 Task: Add in the project WolfTech an epic 'Cloud Migration'.
Action: Mouse moved to (205, 56)
Screenshot: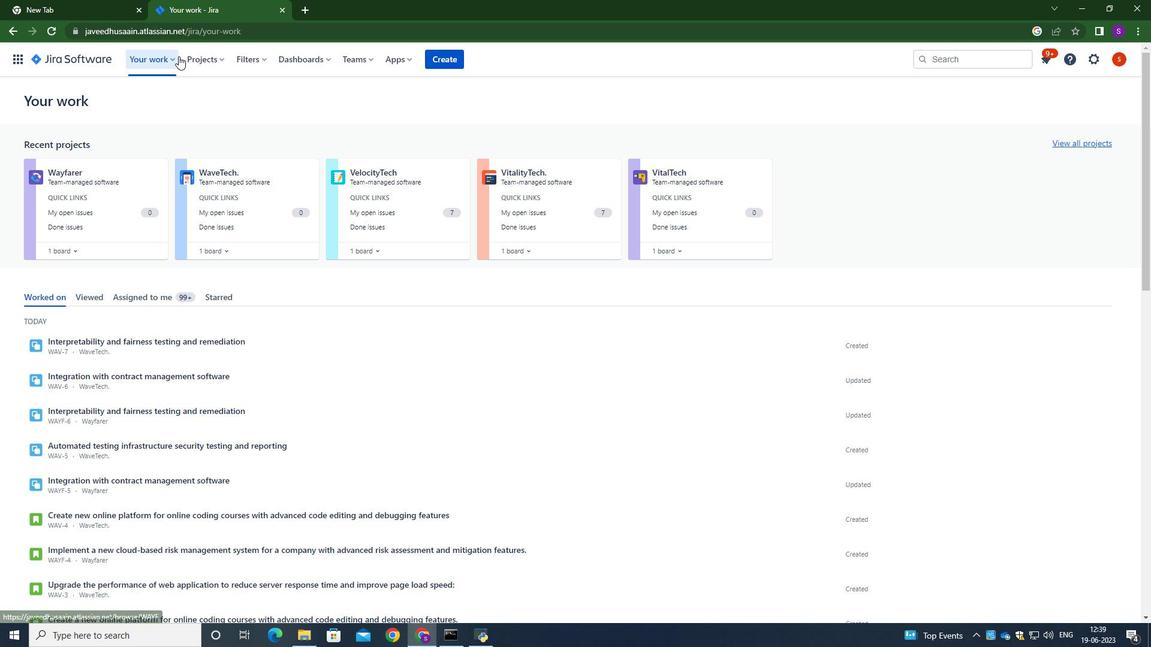 
Action: Mouse pressed left at (205, 56)
Screenshot: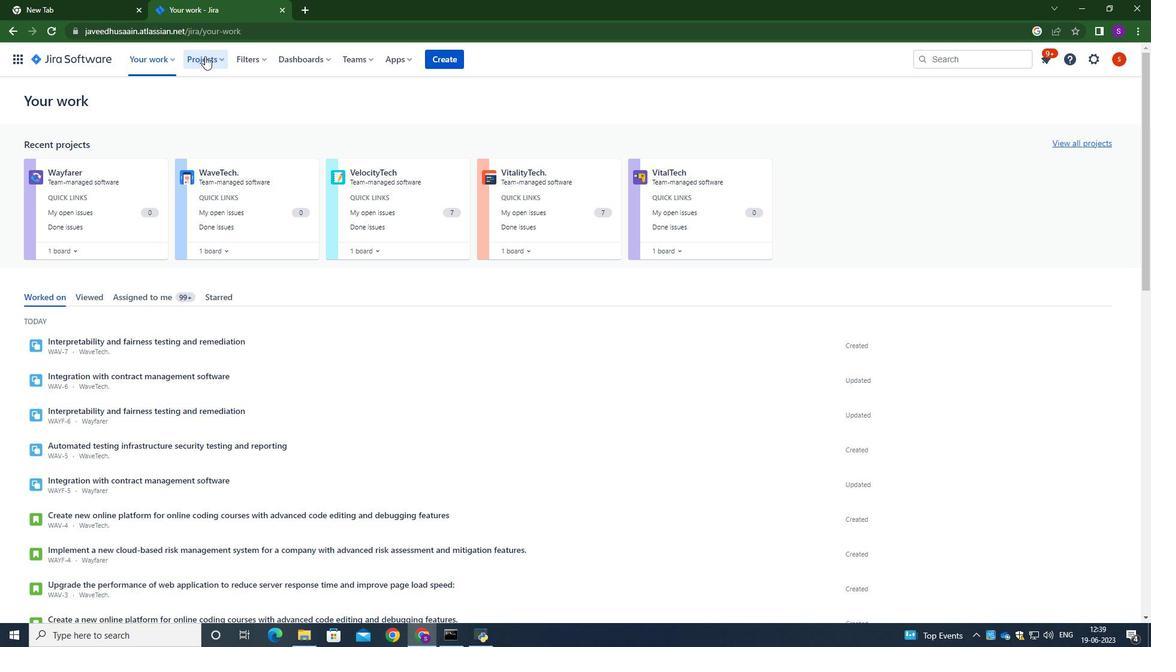 
Action: Mouse moved to (217, 116)
Screenshot: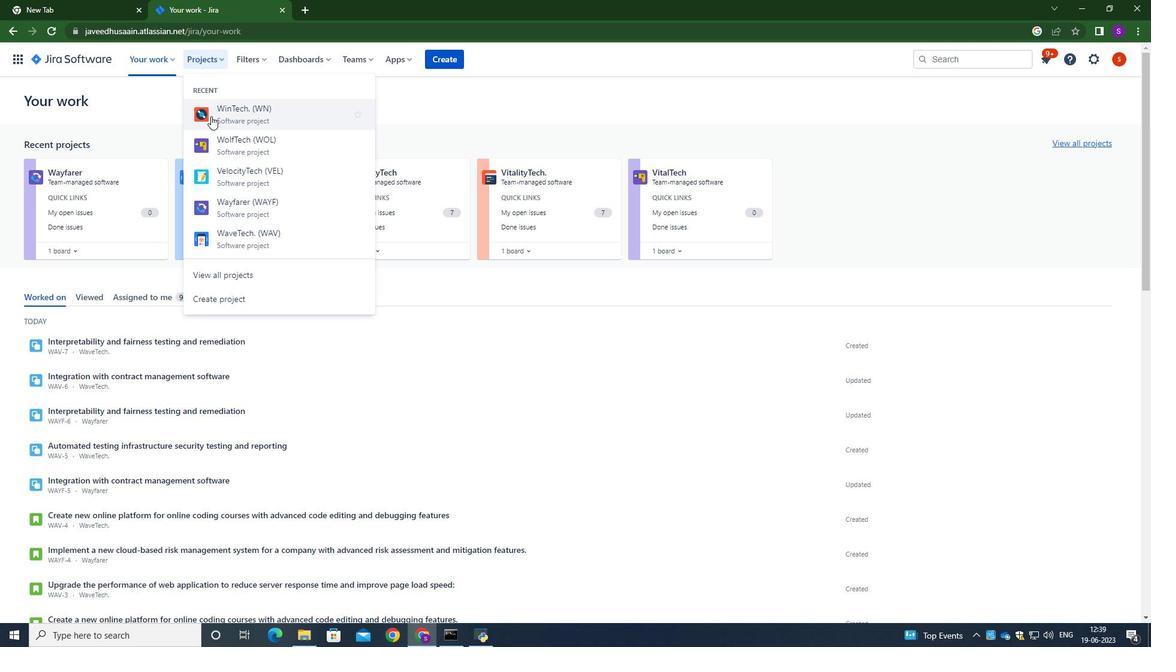 
Action: Mouse pressed left at (217, 116)
Screenshot: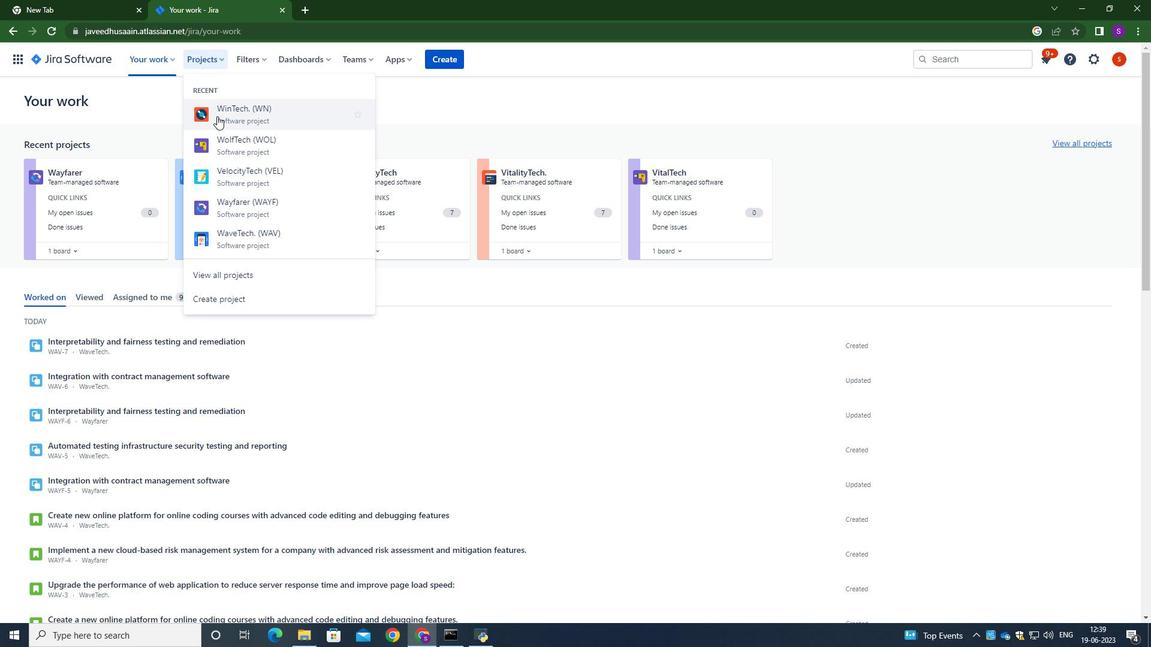 
Action: Mouse moved to (194, 56)
Screenshot: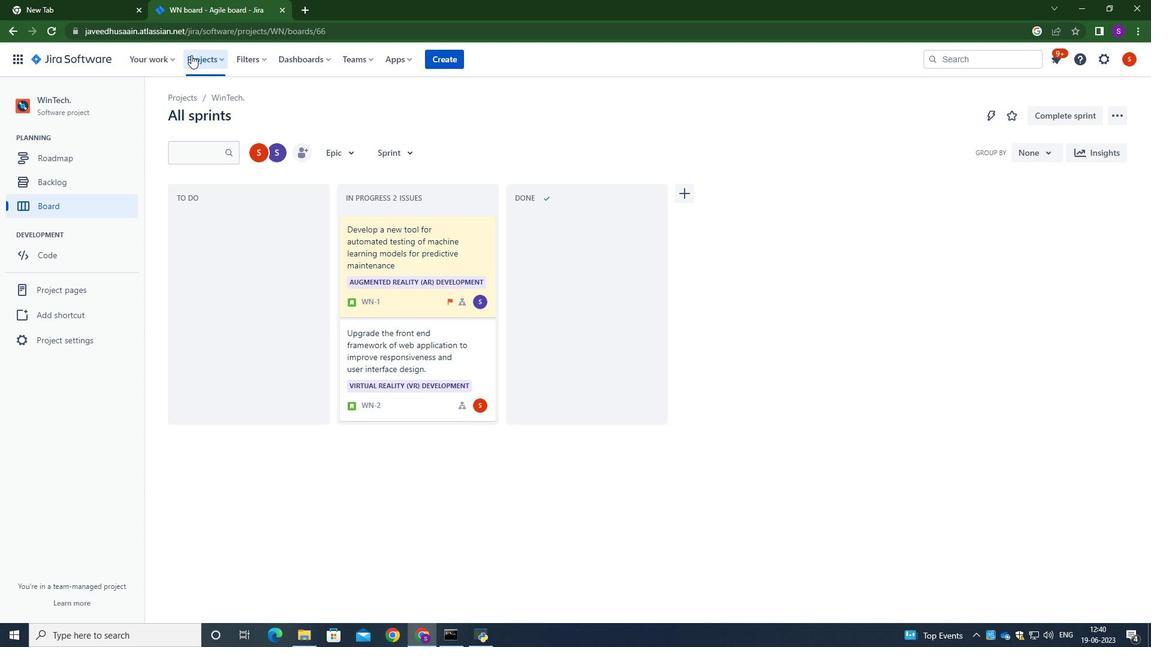 
Action: Mouse pressed left at (194, 56)
Screenshot: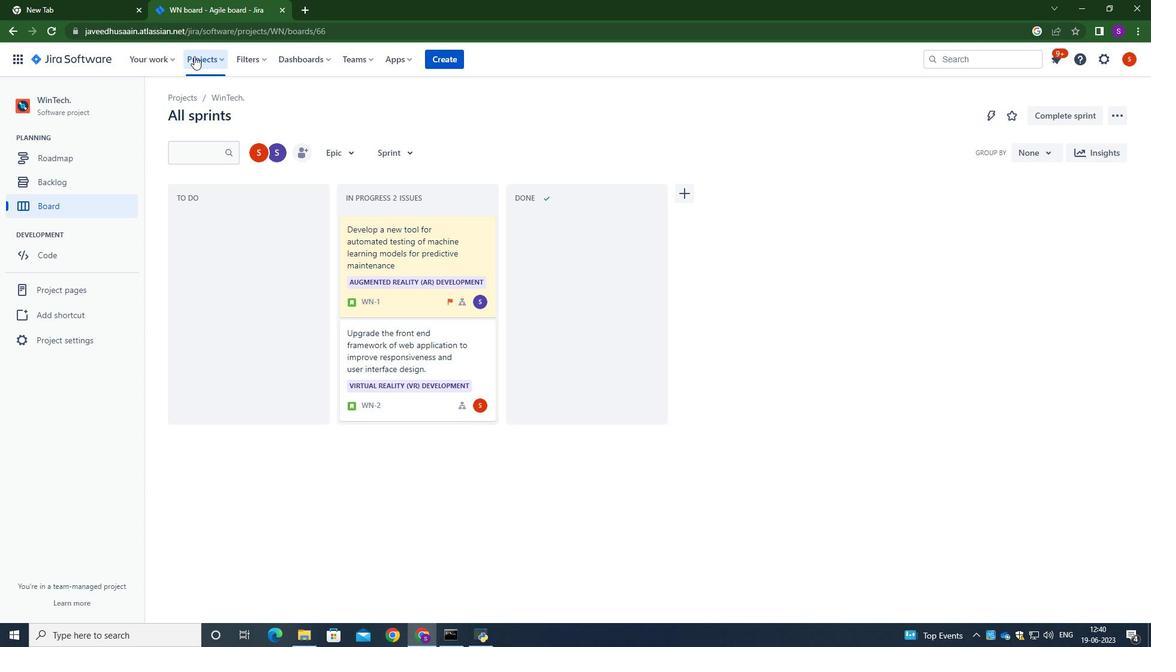 
Action: Mouse moved to (254, 154)
Screenshot: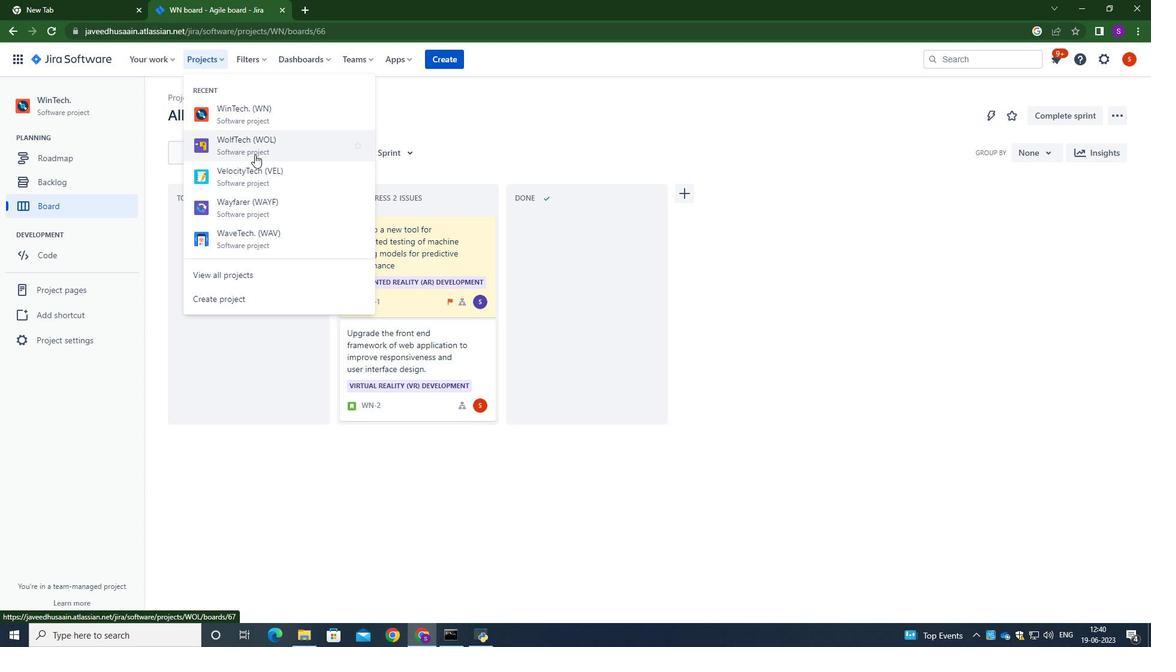 
Action: Mouse pressed left at (254, 154)
Screenshot: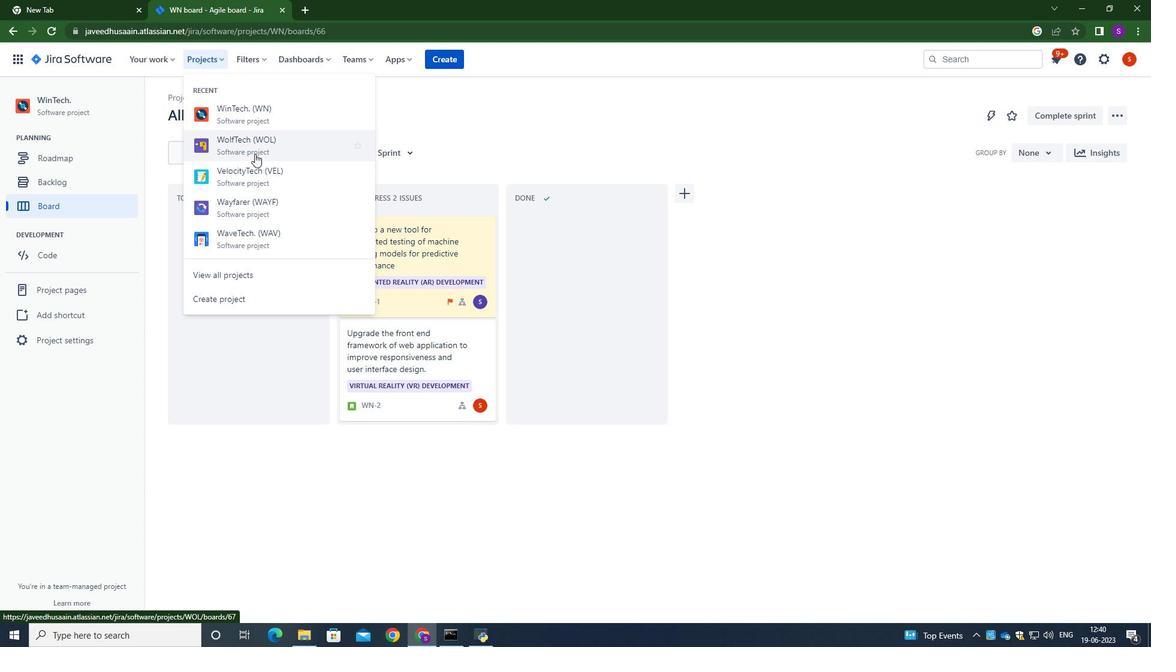
Action: Mouse moved to (80, 185)
Screenshot: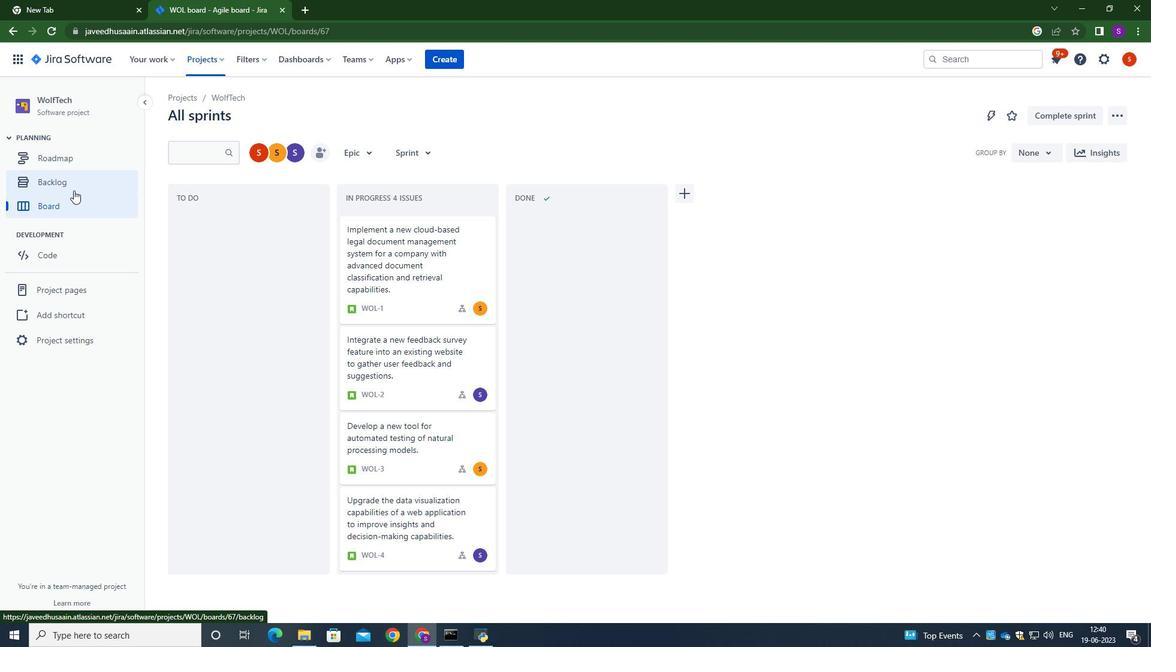 
Action: Mouse pressed left at (80, 185)
Screenshot: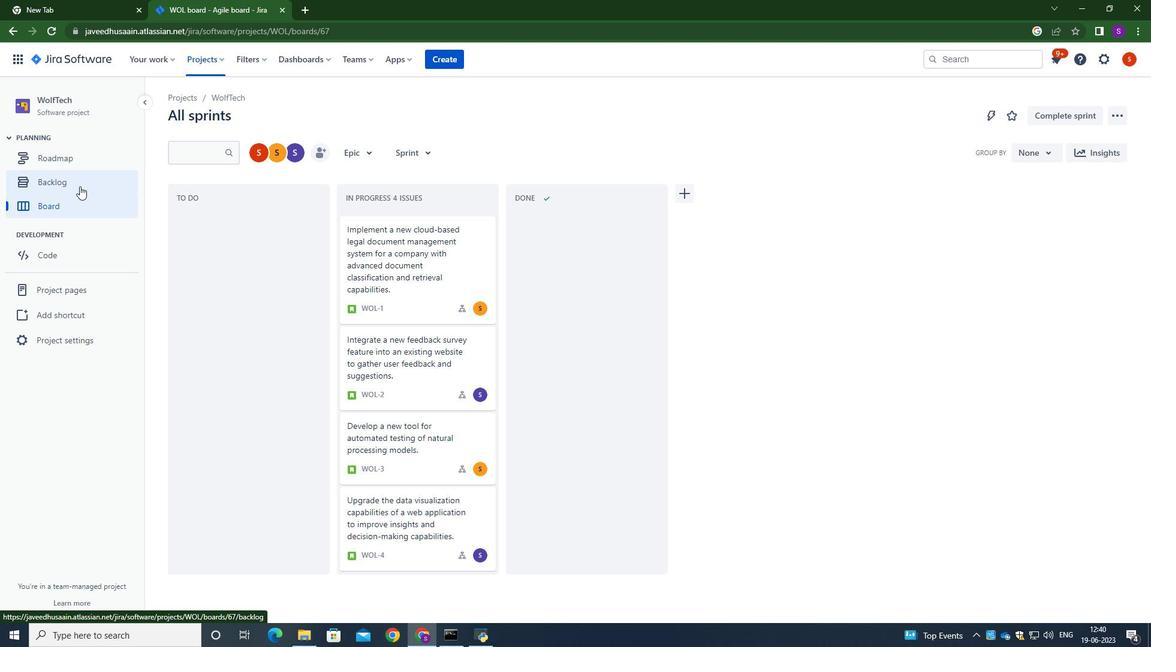 
Action: Mouse moved to (509, 245)
Screenshot: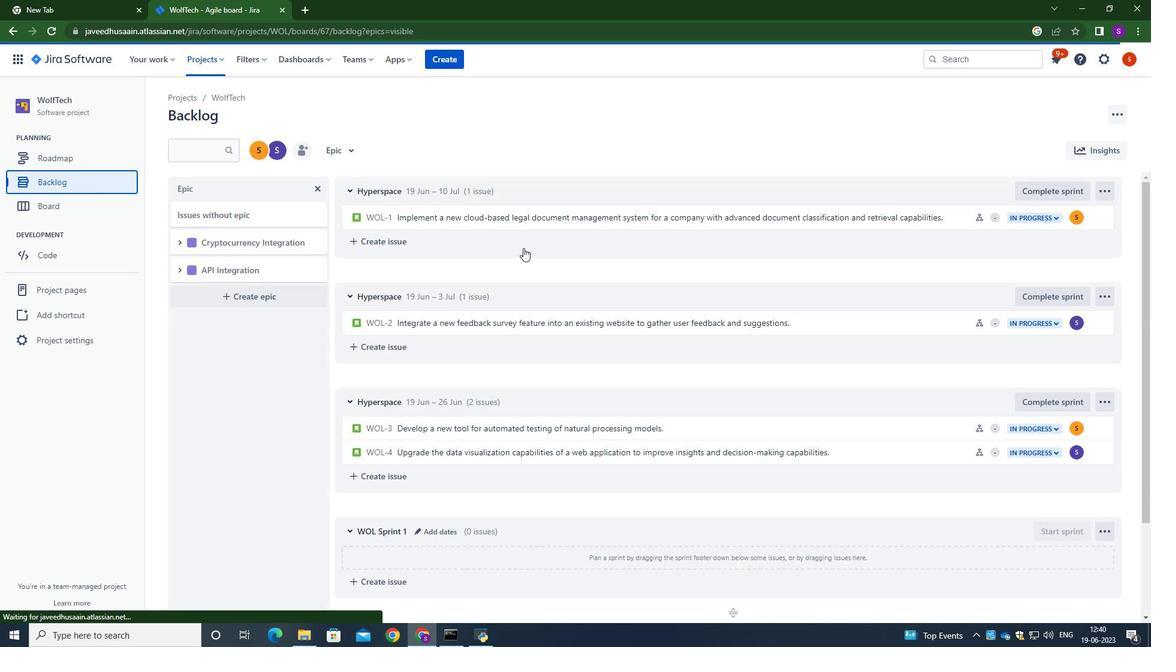 
Action: Mouse scrolled (509, 244) with delta (0, 0)
Screenshot: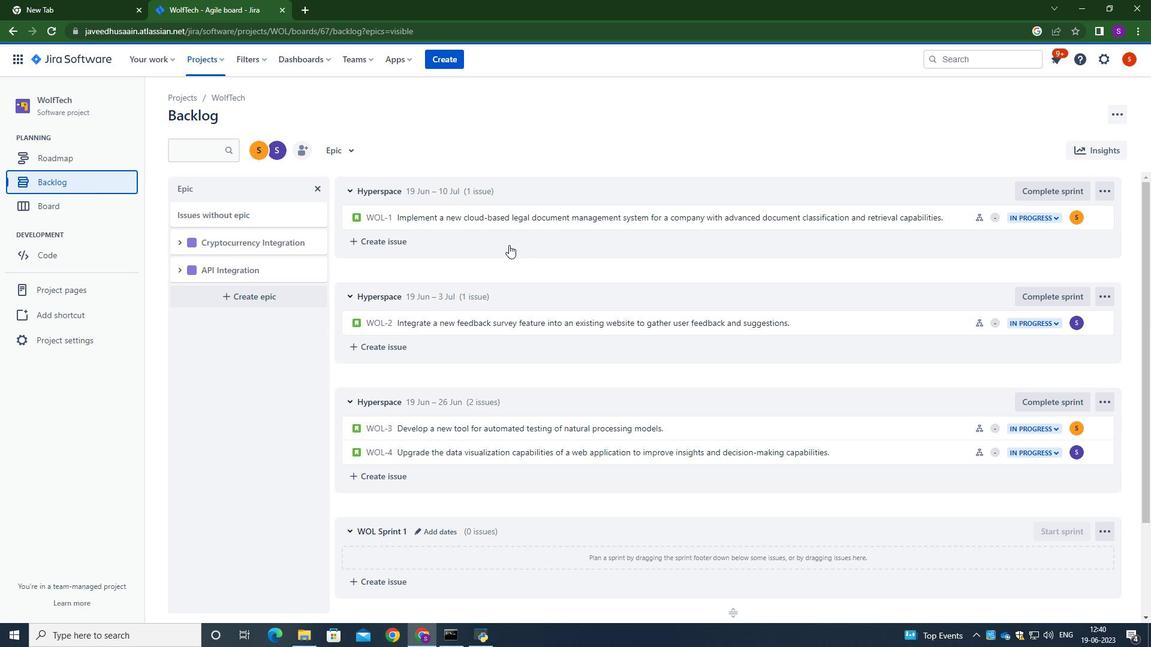 
Action: Mouse scrolled (509, 245) with delta (0, 0)
Screenshot: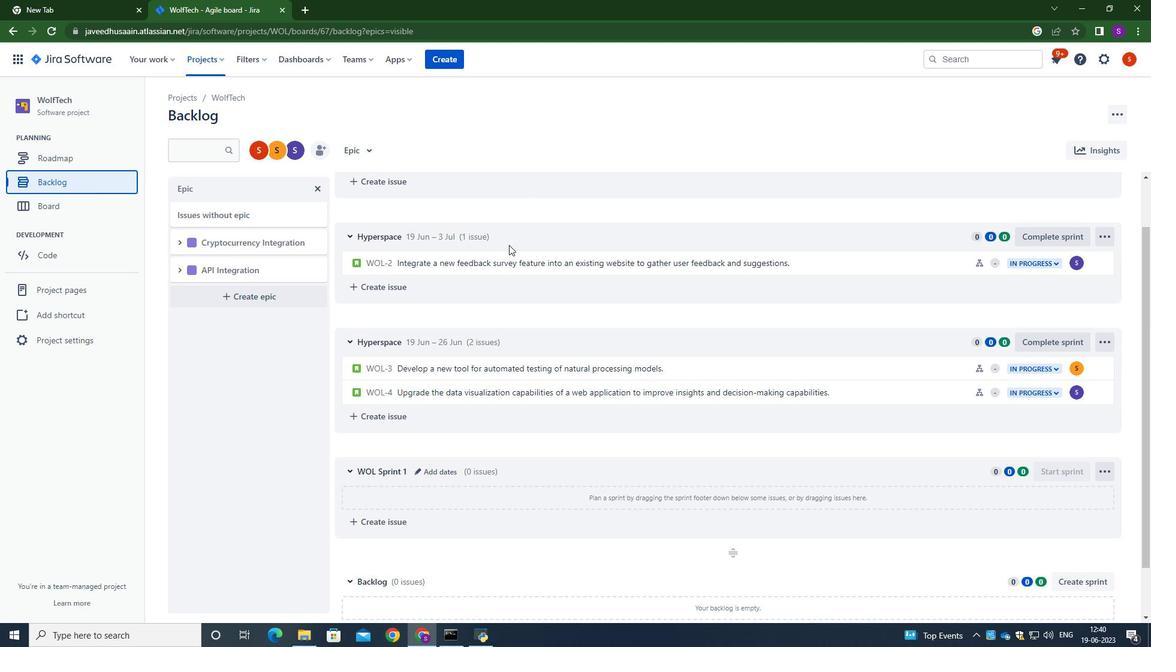 
Action: Mouse scrolled (509, 245) with delta (0, 0)
Screenshot: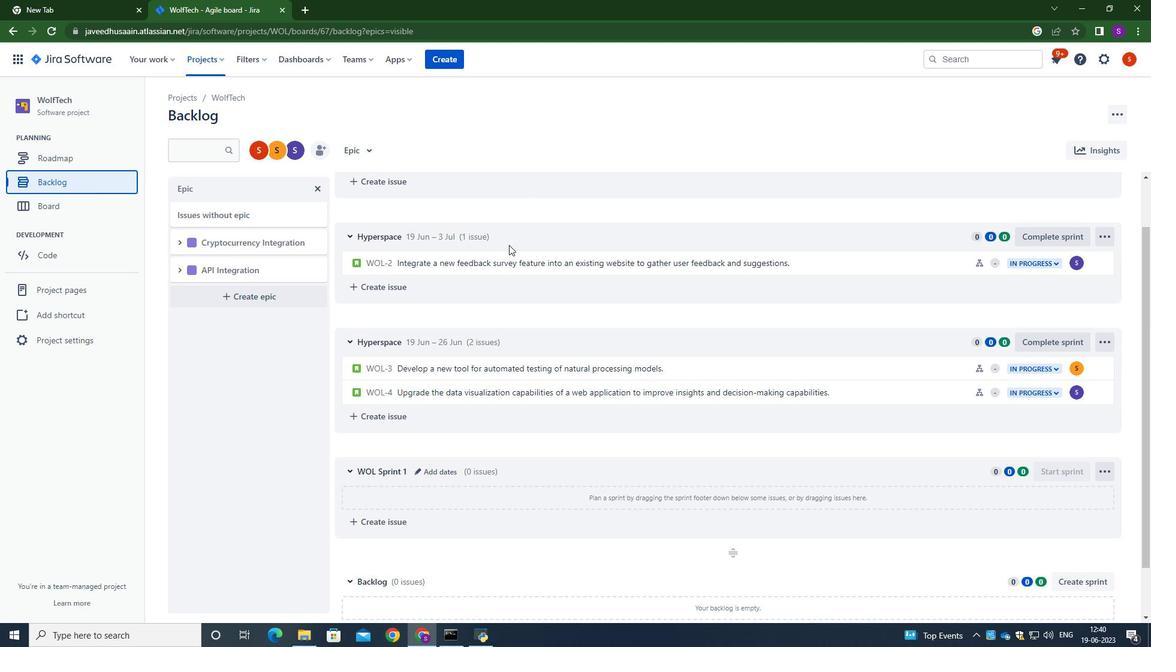 
Action: Mouse scrolled (509, 245) with delta (0, 0)
Screenshot: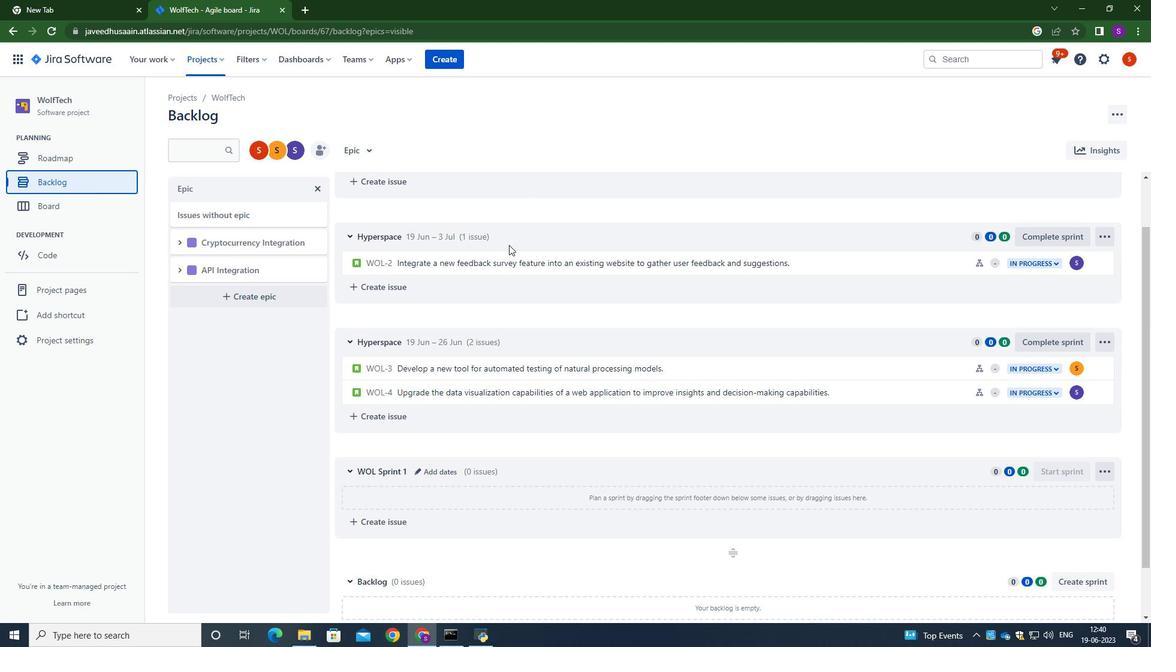 
Action: Mouse moved to (258, 295)
Screenshot: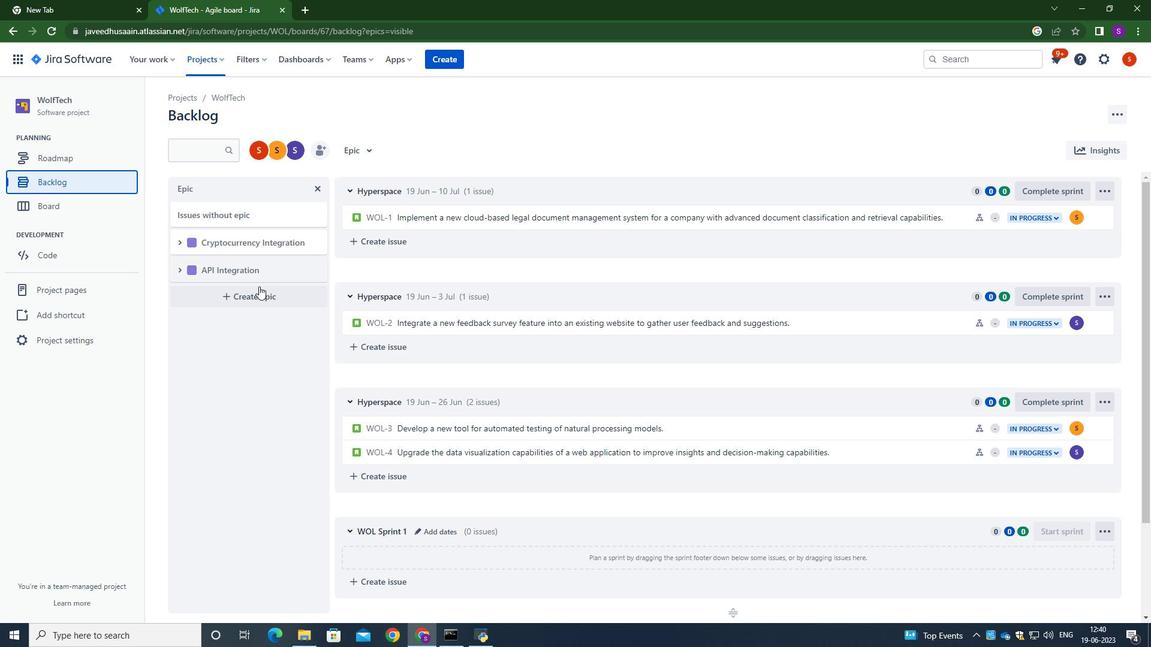 
Action: Mouse pressed left at (258, 295)
Screenshot: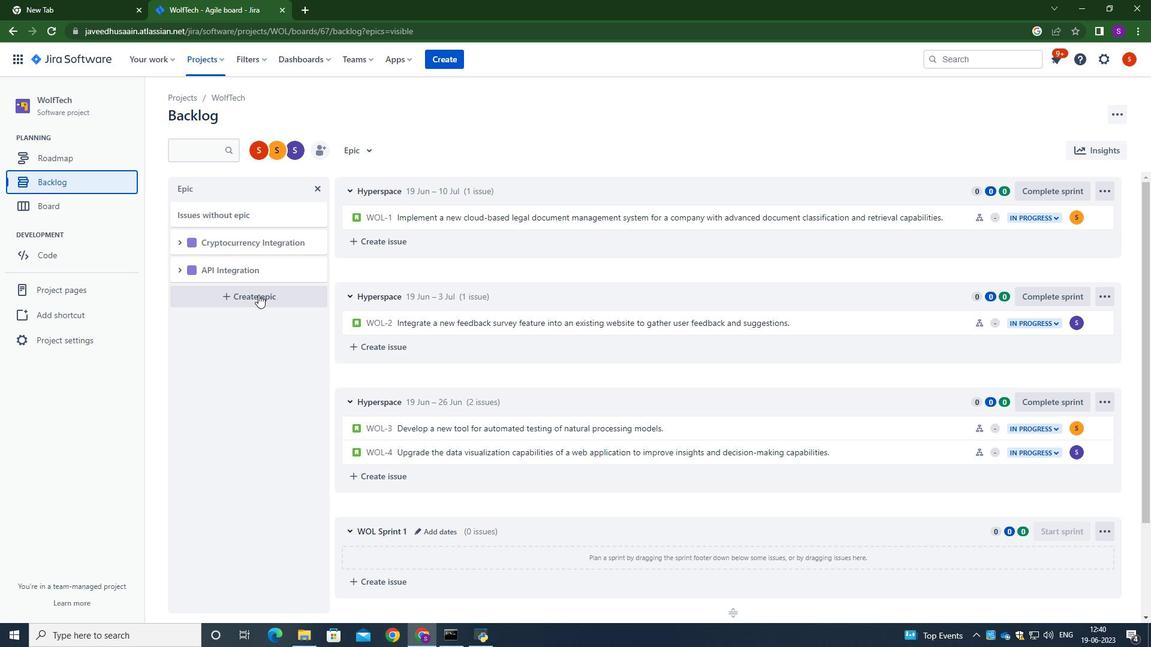 
Action: Mouse moved to (251, 297)
Screenshot: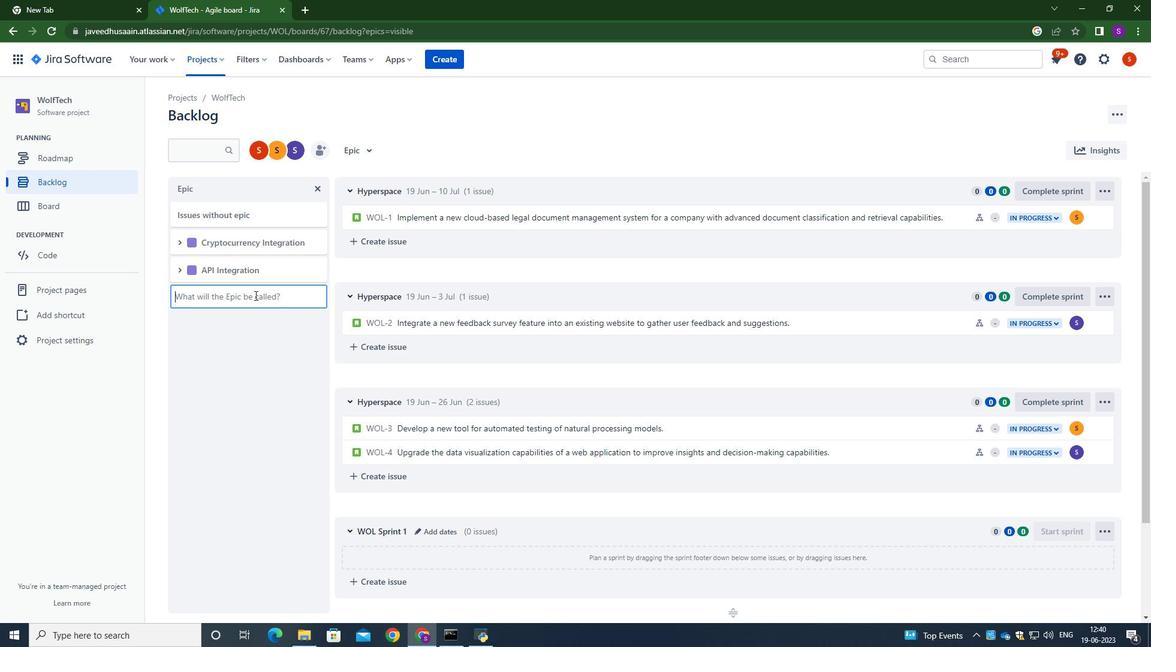 
Action: Mouse pressed left at (251, 297)
Screenshot: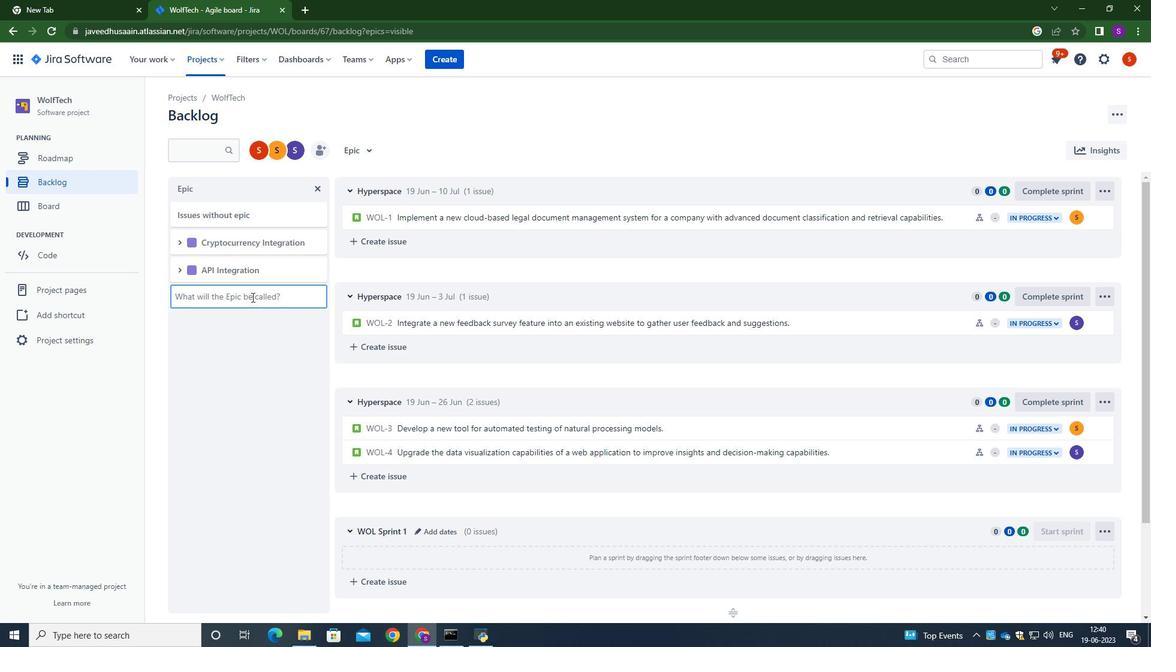 
Action: Key pressed <Key.caps_lock>C<Key.caps_lock>loud<Key.space><Key.caps_lock>M<Key.caps_lock>igration<Key.enter>
Screenshot: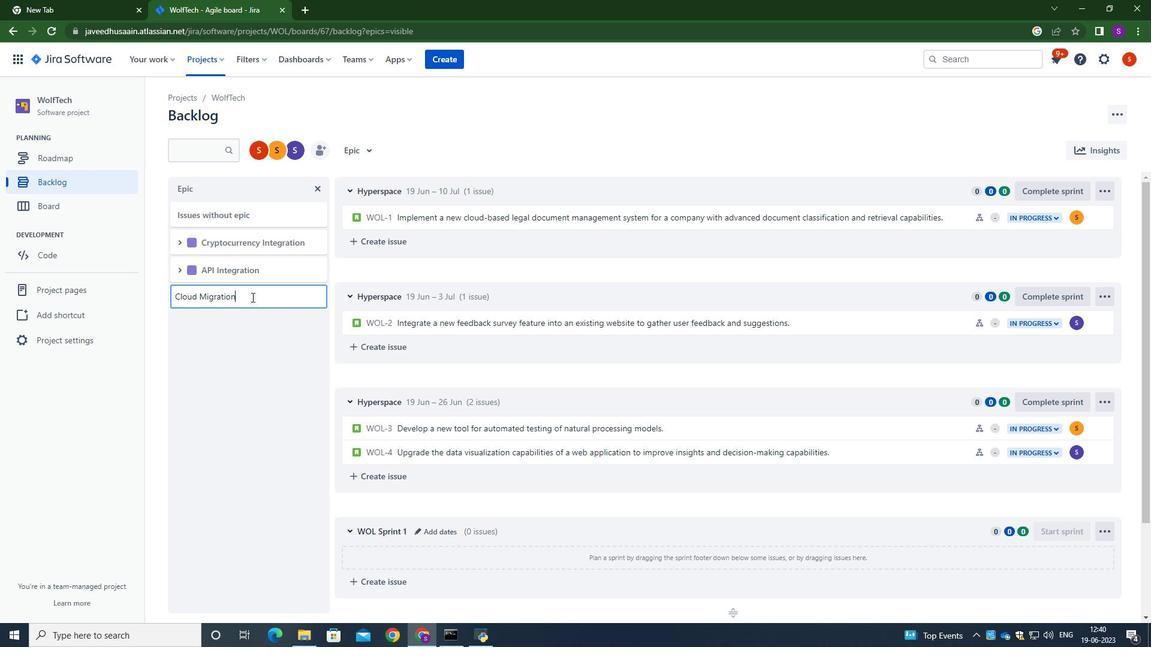 
Action: Mouse moved to (259, 385)
Screenshot: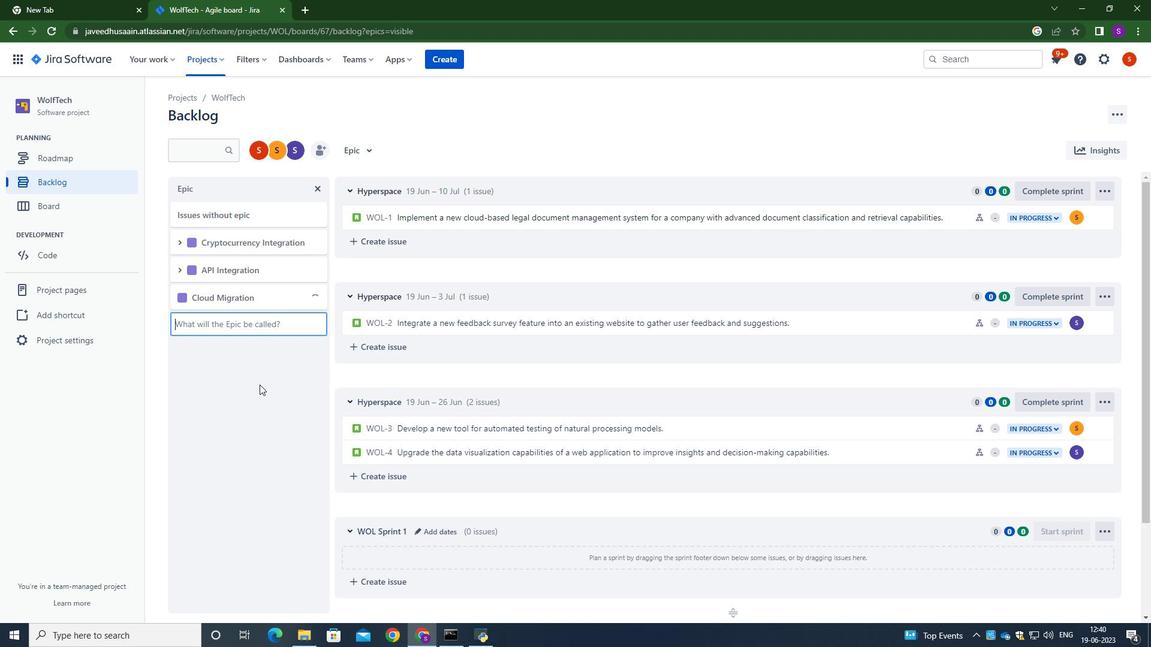
Action: Mouse pressed left at (259, 385)
Screenshot: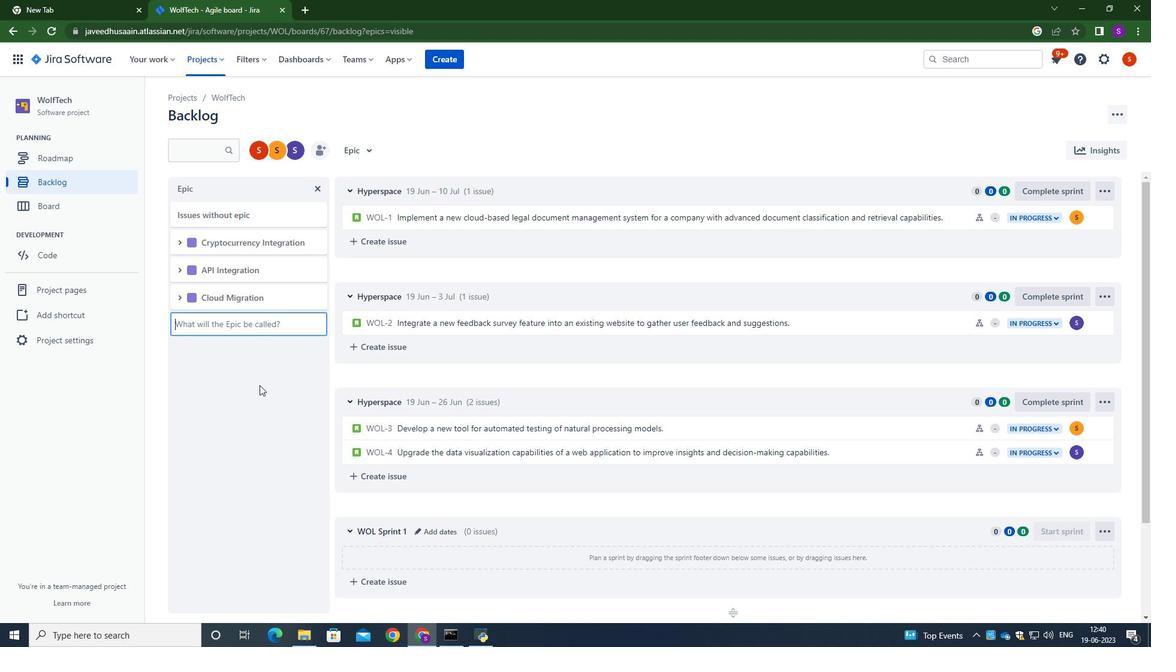 
Action: Mouse moved to (587, 160)
Screenshot: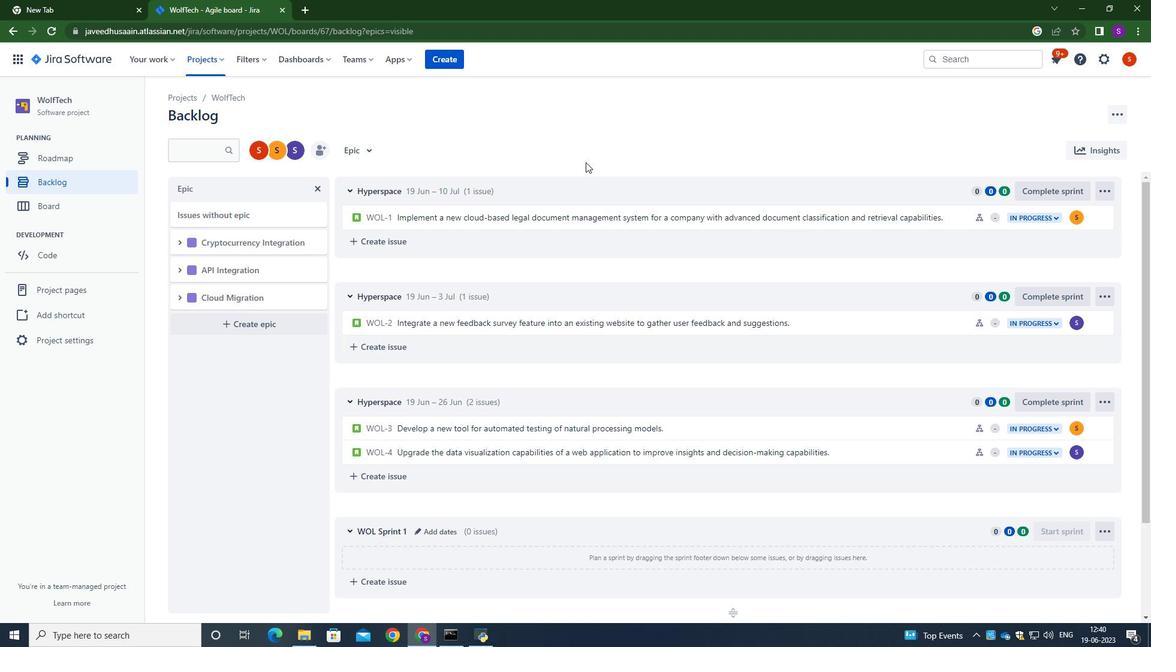
